 Task: Add a button with the title "Card Label" that adds the green label to the card.
Action: Mouse pressed left at (744, 229)
Screenshot: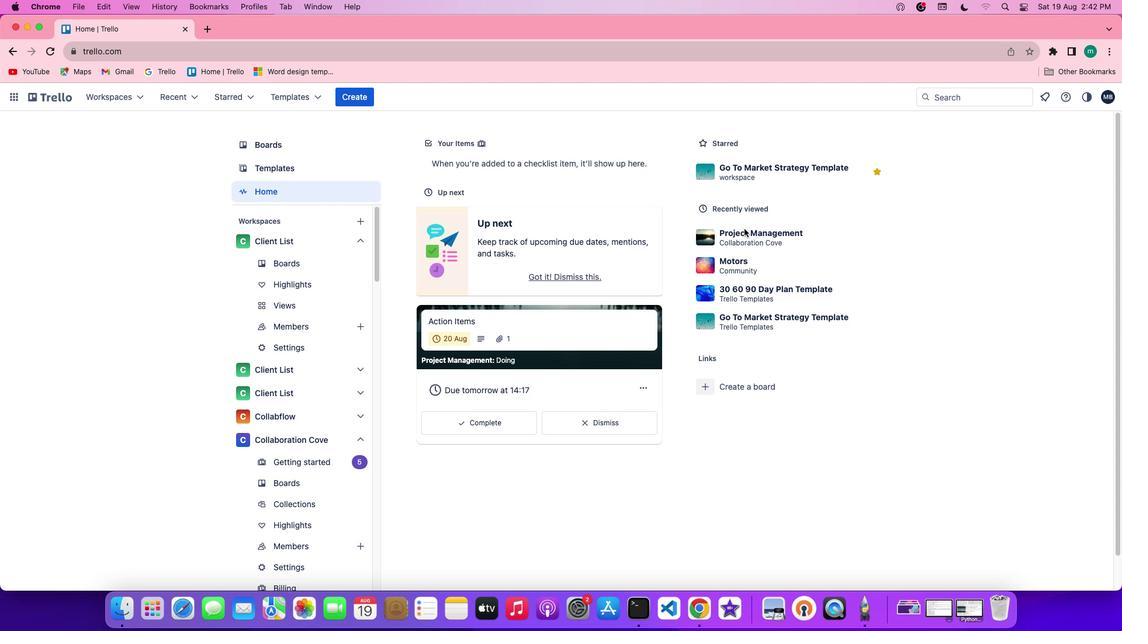 
Action: Mouse pressed left at (744, 229)
Screenshot: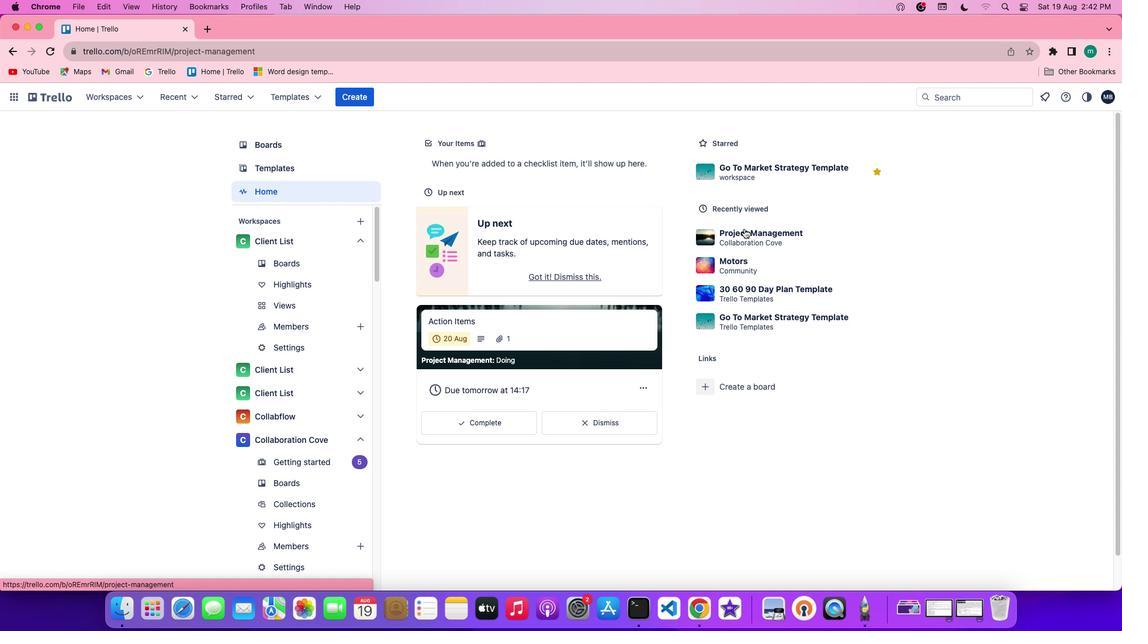 
Action: Mouse moved to (488, 242)
Screenshot: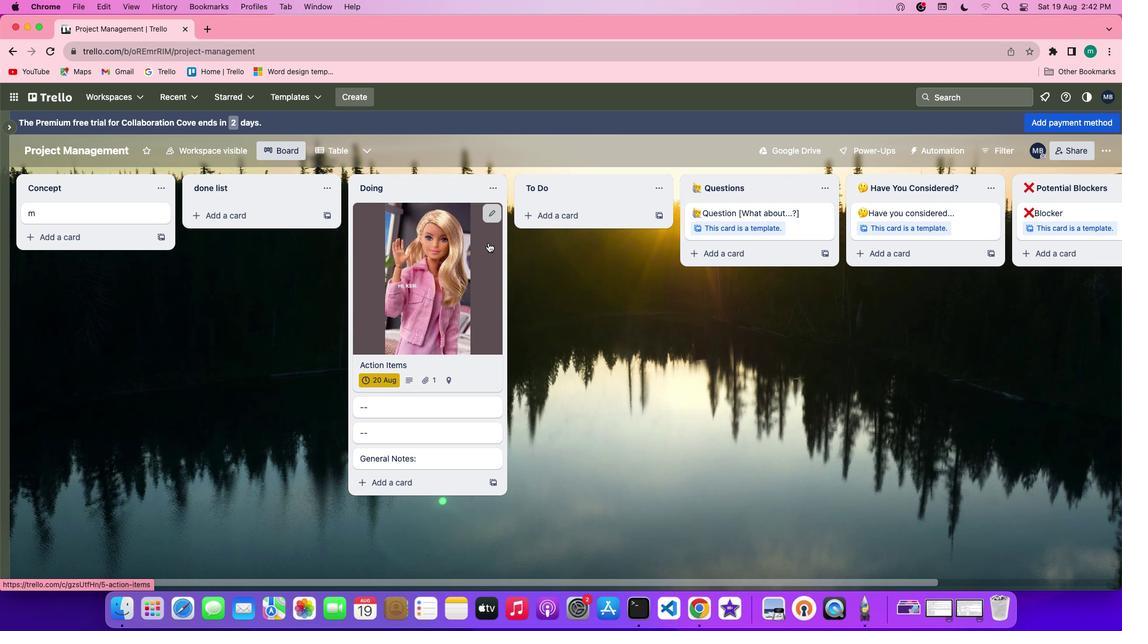 
Action: Mouse pressed left at (488, 242)
Screenshot: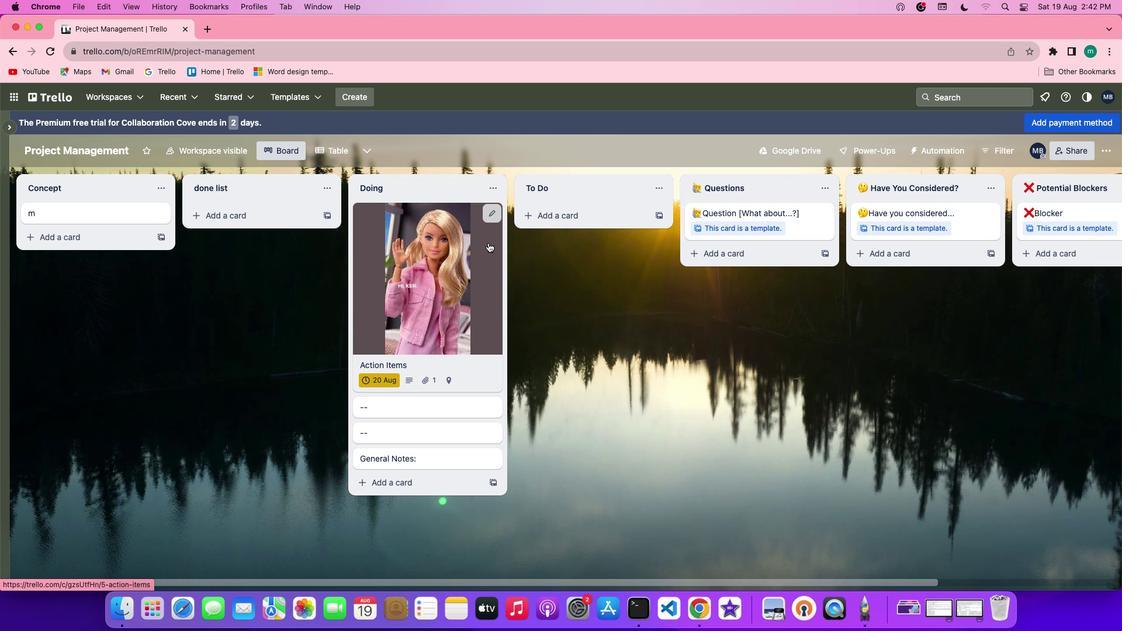 
Action: Mouse moved to (751, 354)
Screenshot: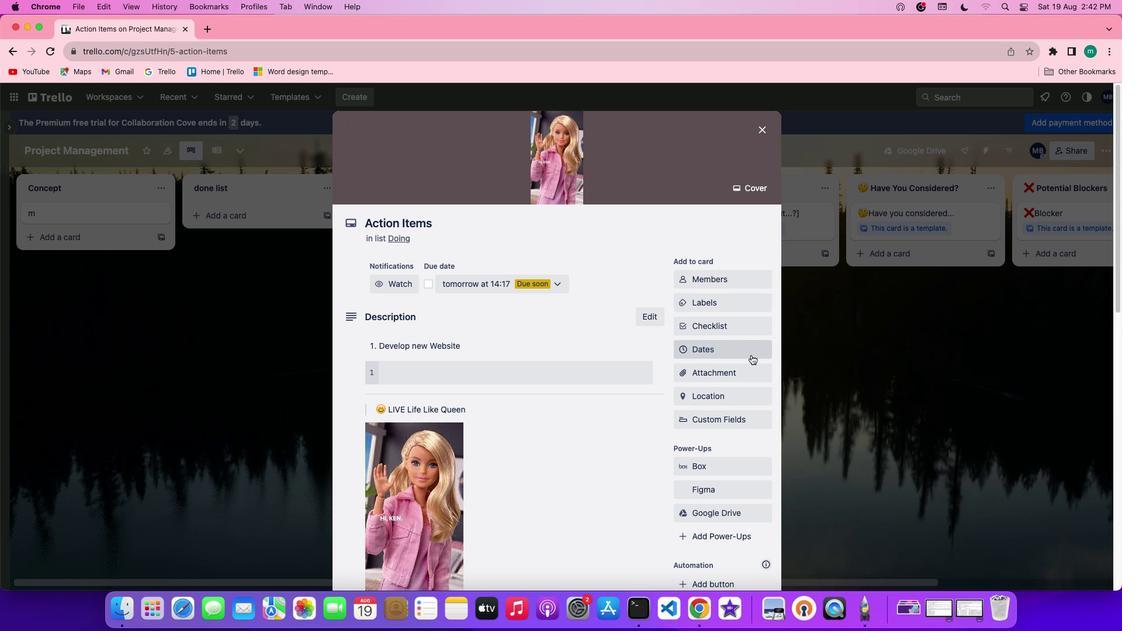 
Action: Mouse scrolled (751, 354) with delta (0, 0)
Screenshot: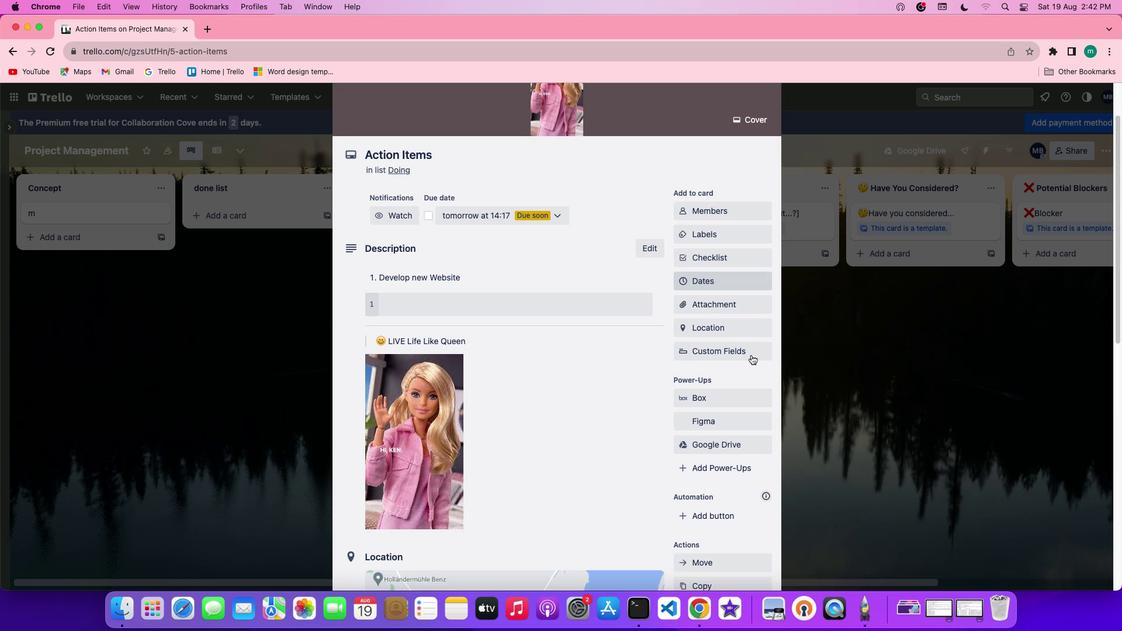 
Action: Mouse scrolled (751, 354) with delta (0, 0)
Screenshot: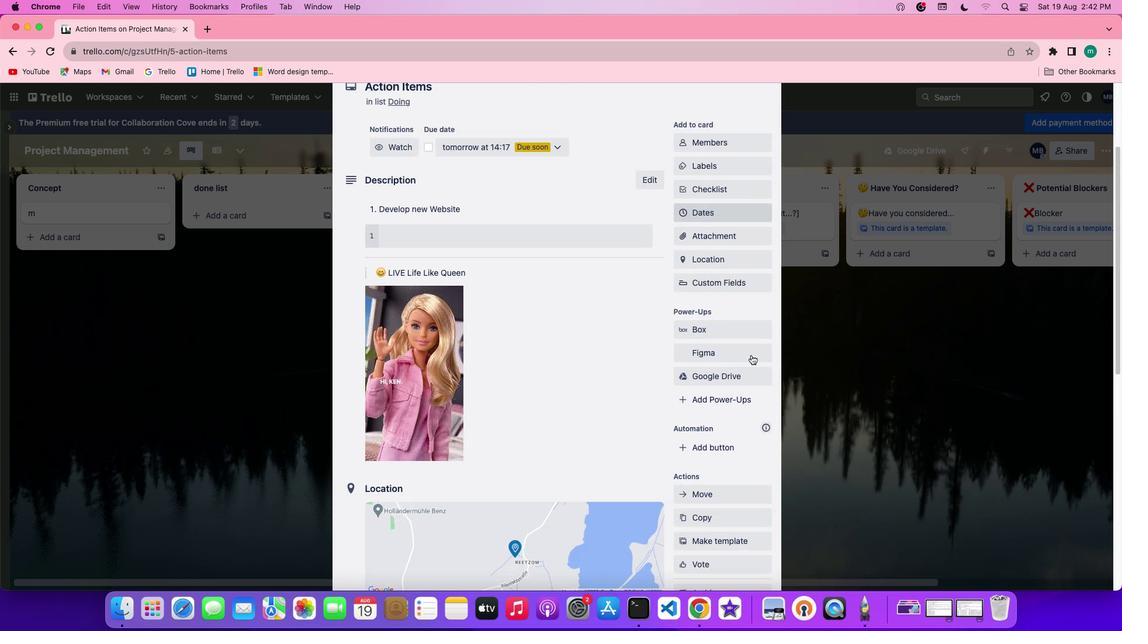 
Action: Mouse scrolled (751, 354) with delta (0, -1)
Screenshot: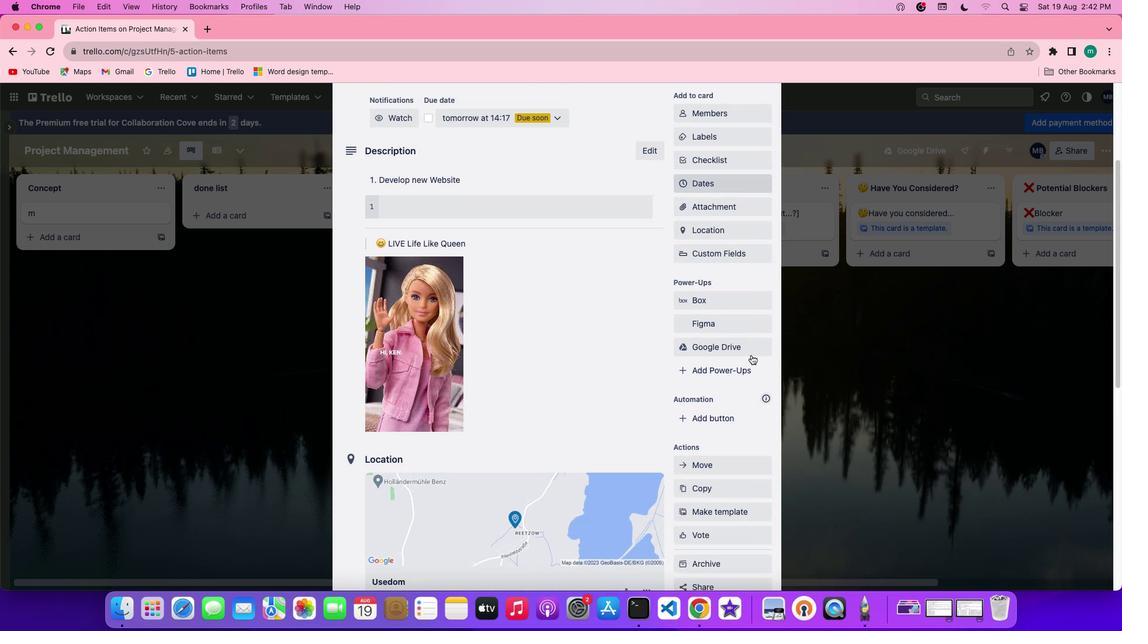 
Action: Mouse scrolled (751, 354) with delta (0, -2)
Screenshot: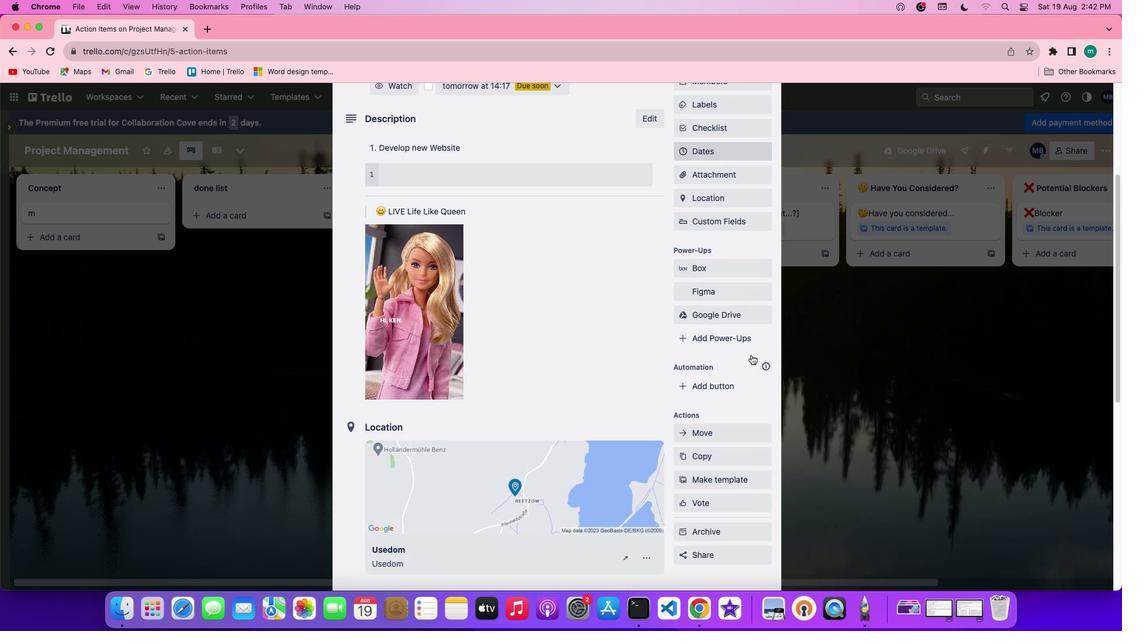 
Action: Mouse scrolled (751, 354) with delta (0, 0)
Screenshot: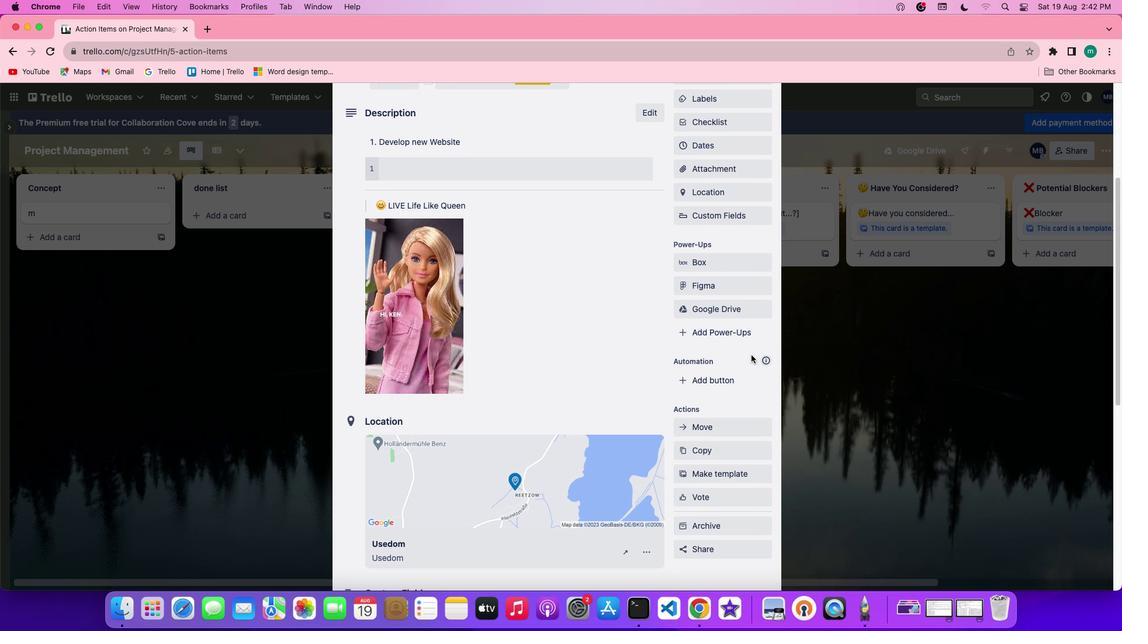 
Action: Mouse scrolled (751, 354) with delta (0, 0)
Screenshot: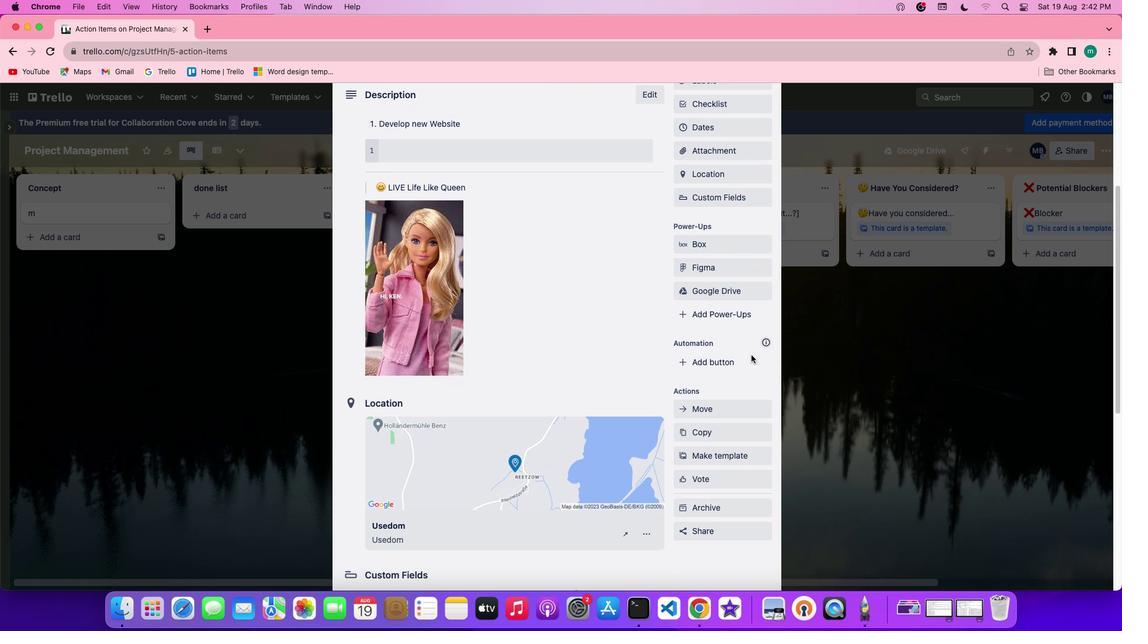
Action: Mouse scrolled (751, 354) with delta (0, 0)
Screenshot: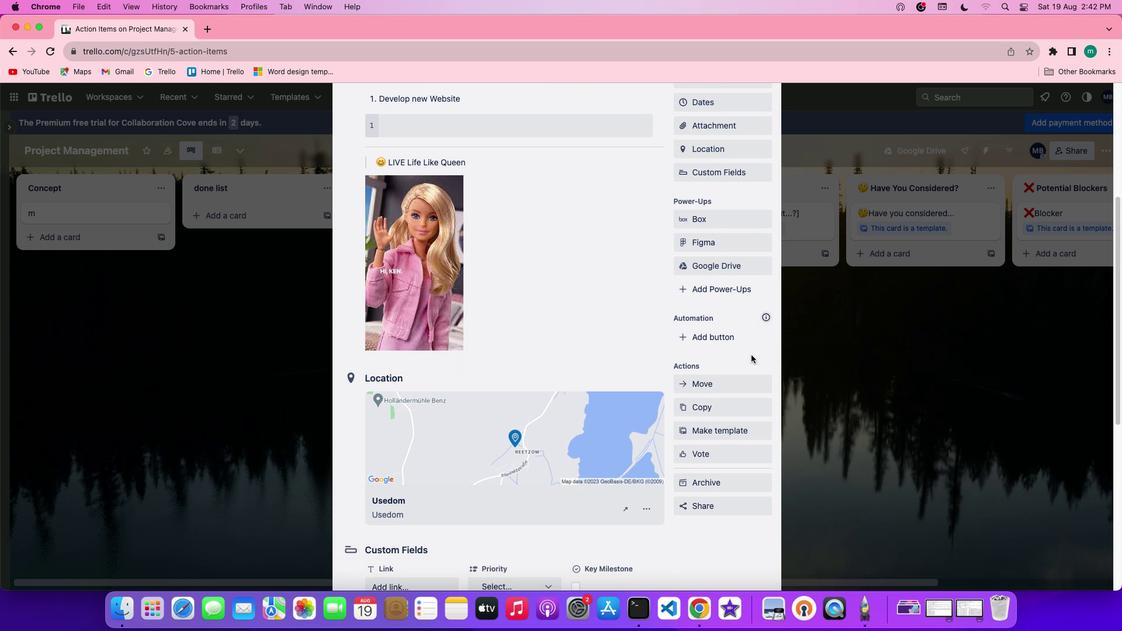
Action: Mouse moved to (727, 332)
Screenshot: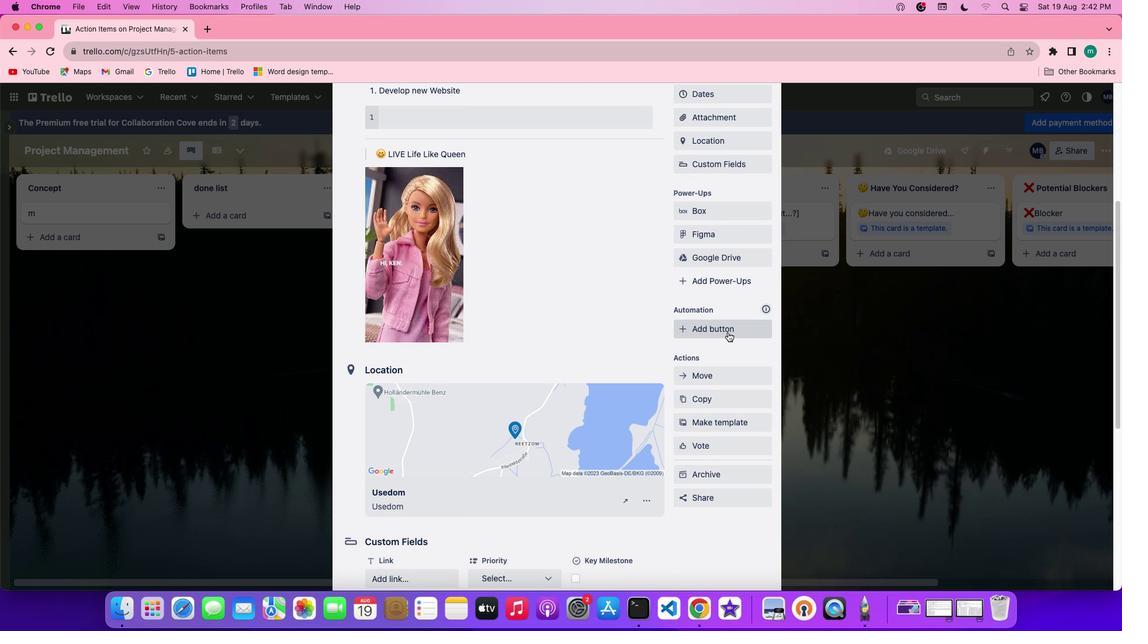 
Action: Mouse pressed left at (727, 332)
Screenshot: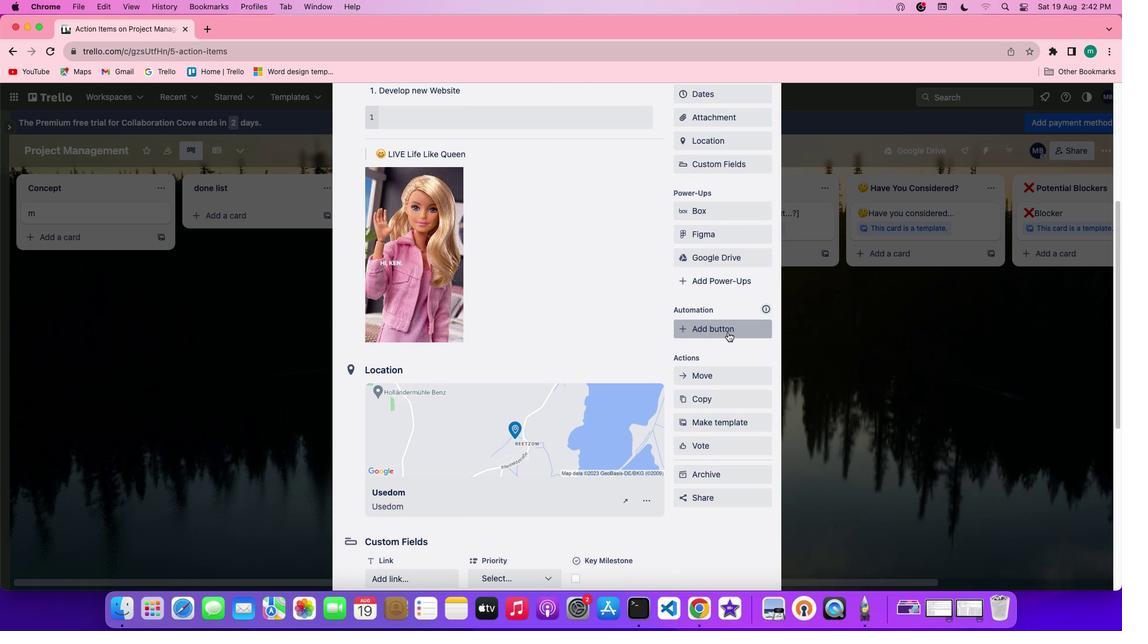 
Action: Mouse moved to (796, 225)
Screenshot: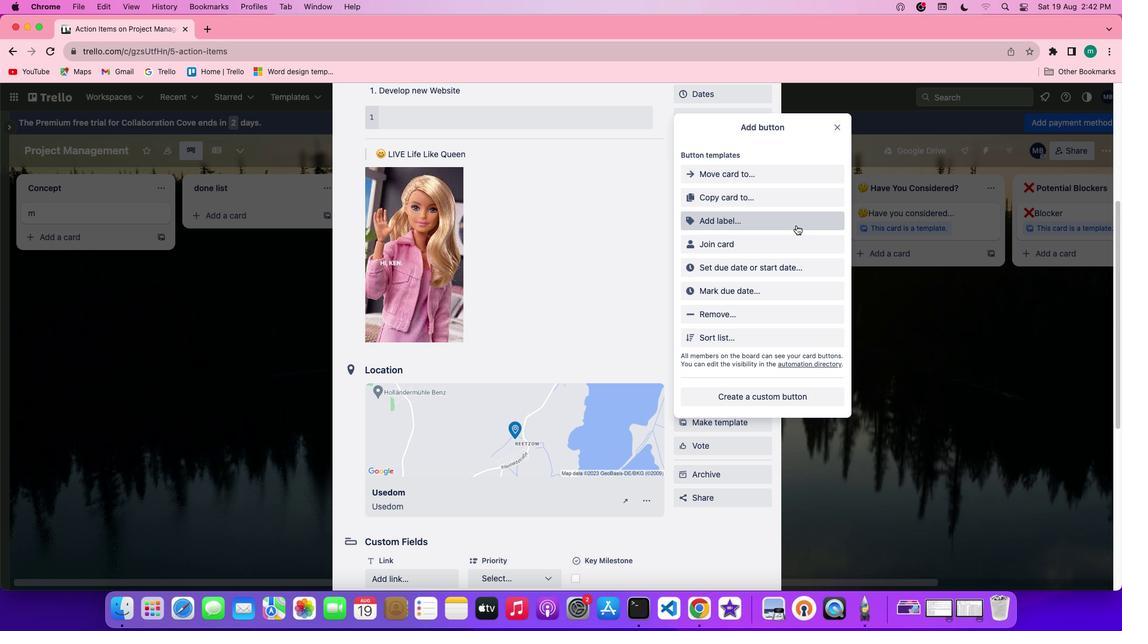 
Action: Mouse pressed left at (796, 225)
Screenshot: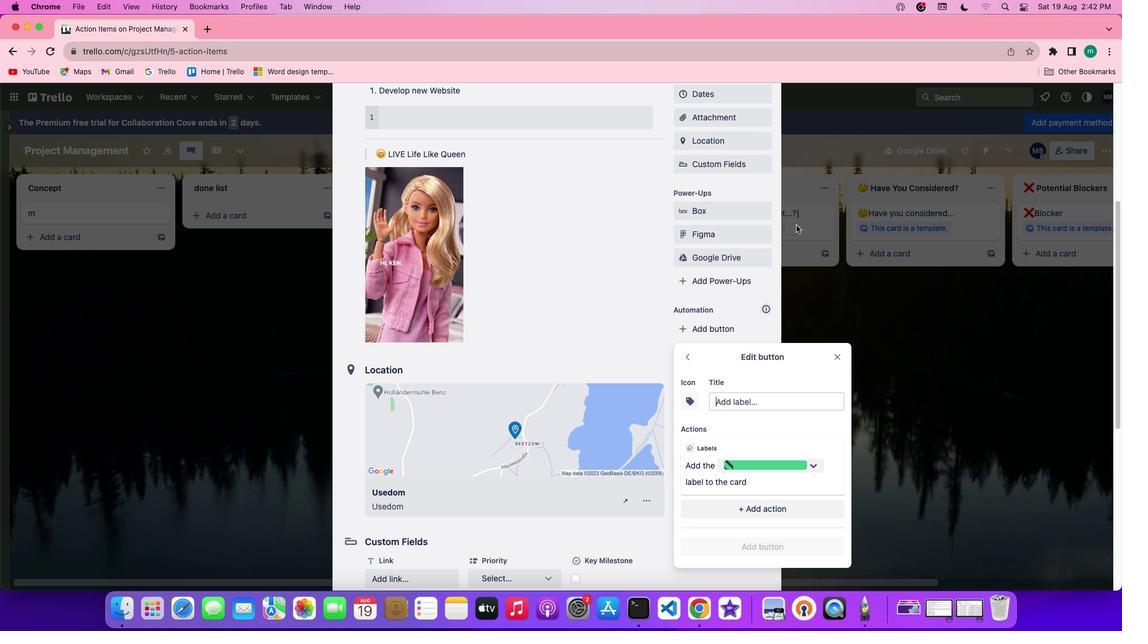 
Action: Mouse moved to (787, 399)
Screenshot: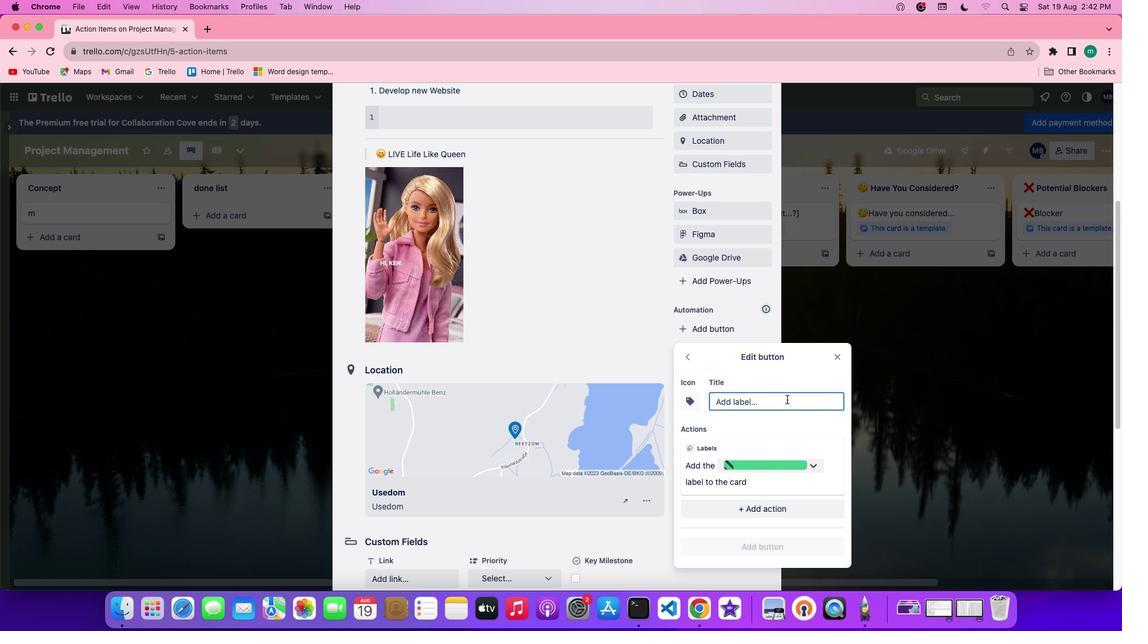 
Action: Mouse pressed left at (787, 399)
Screenshot: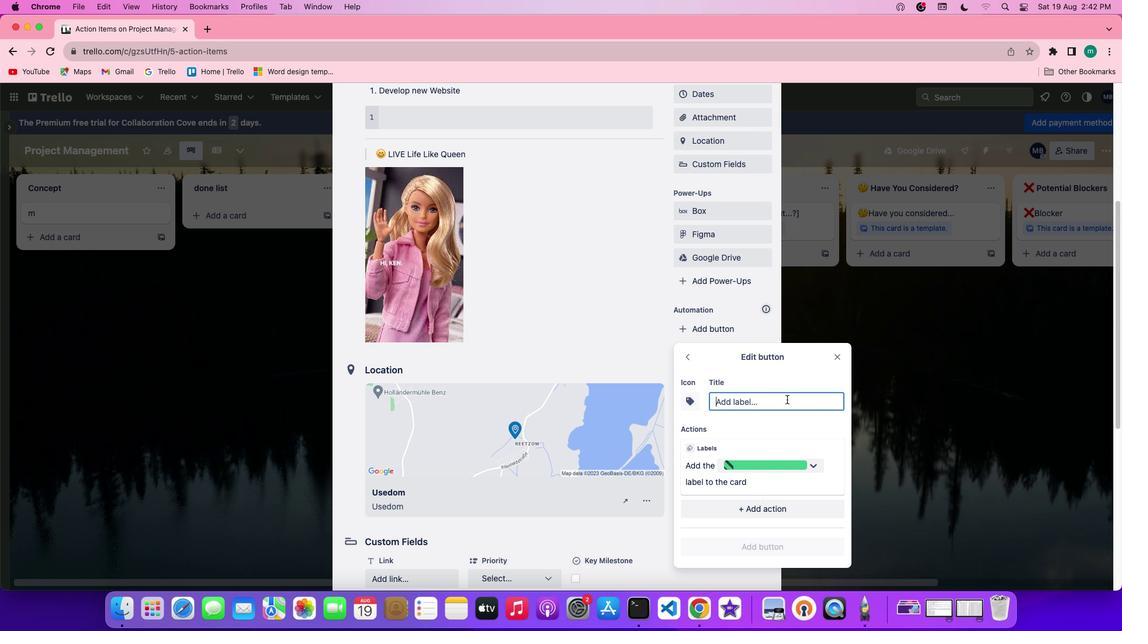 
Action: Mouse moved to (782, 381)
Screenshot: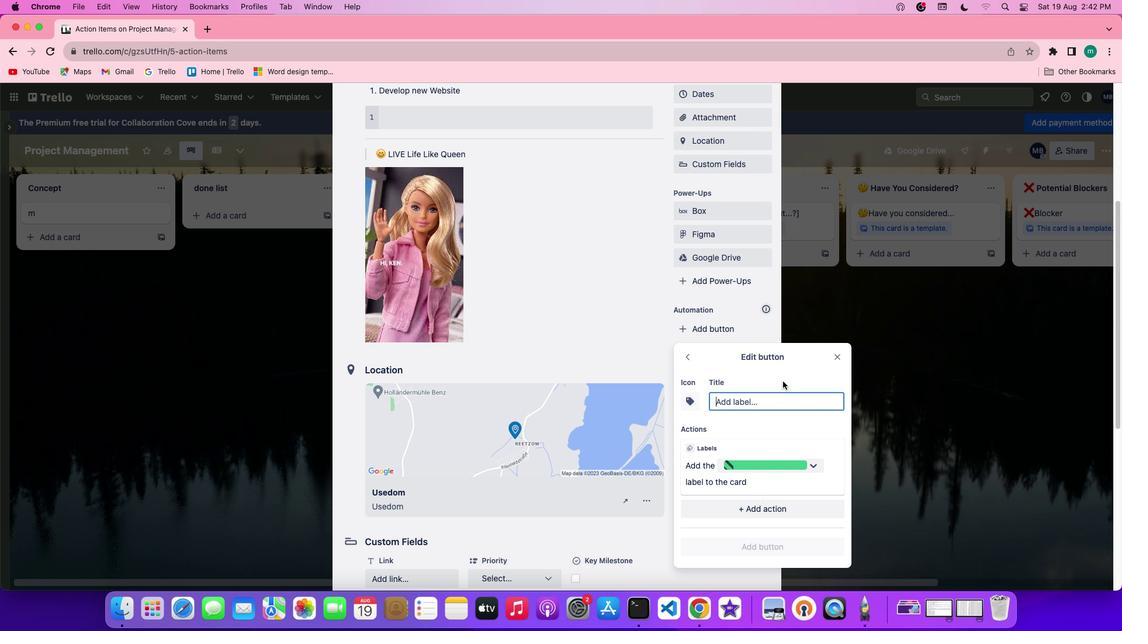 
Action: Key pressed Key.shift'C''a''r''d'Key.spaceKey.shift'L''a''b''e''l'
Screenshot: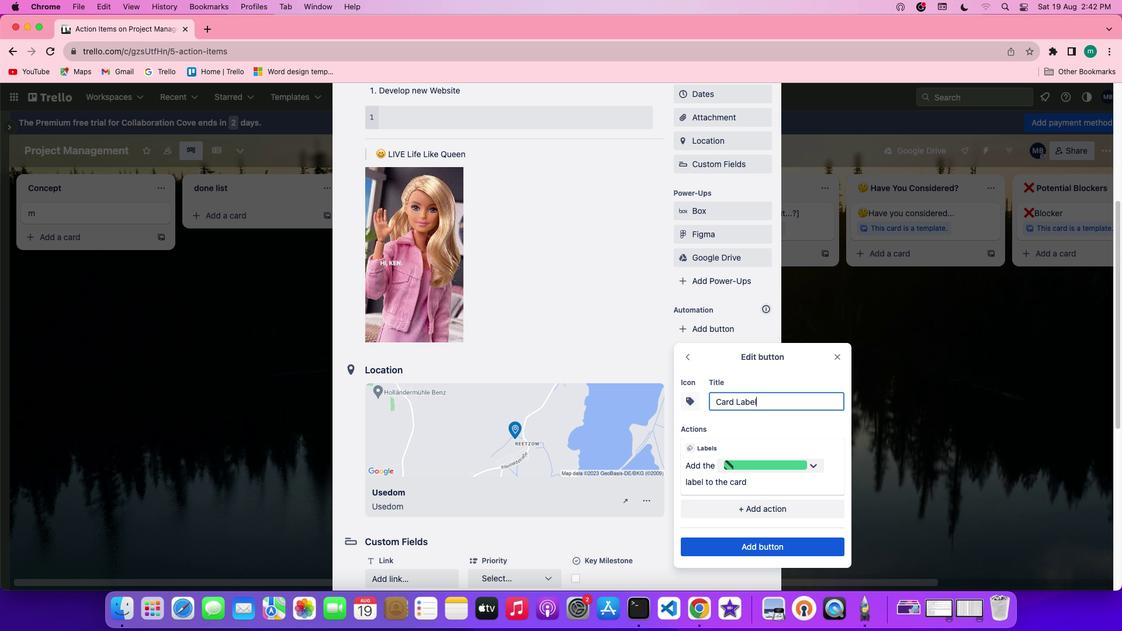 
Action: Mouse moved to (791, 459)
Screenshot: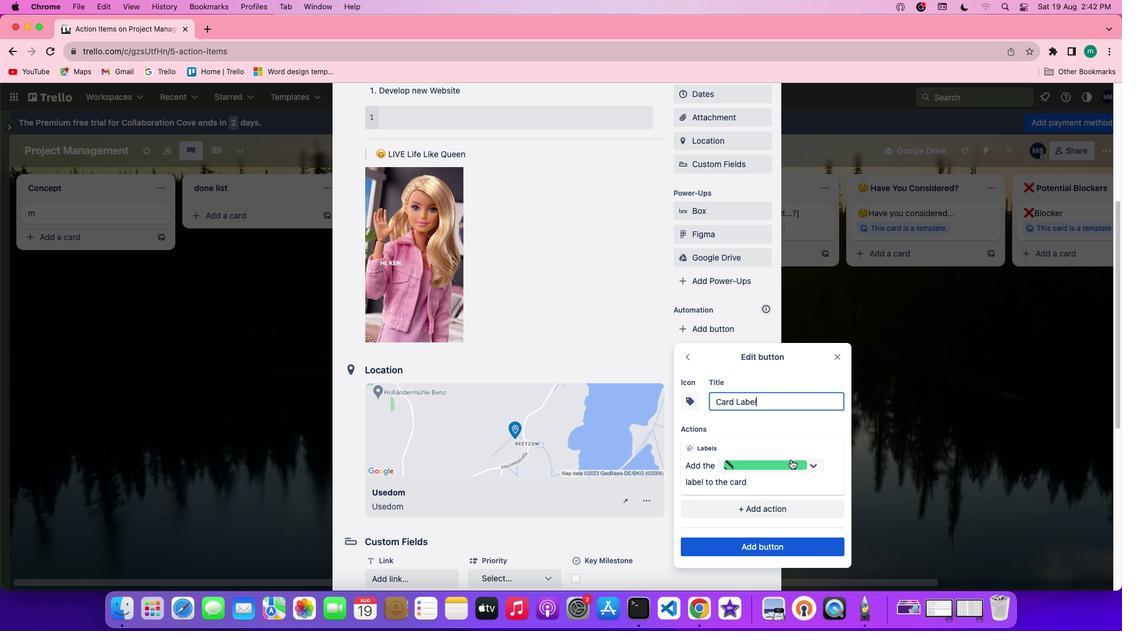 
Action: Mouse scrolled (791, 459) with delta (0, 0)
Screenshot: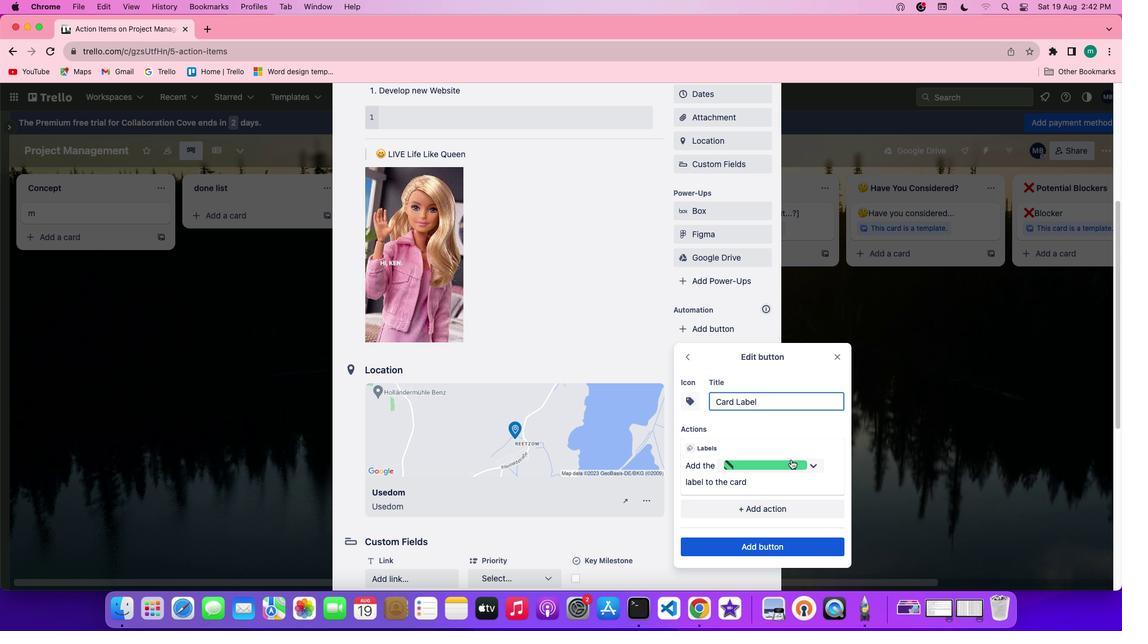 
Action: Mouse scrolled (791, 459) with delta (0, 0)
Screenshot: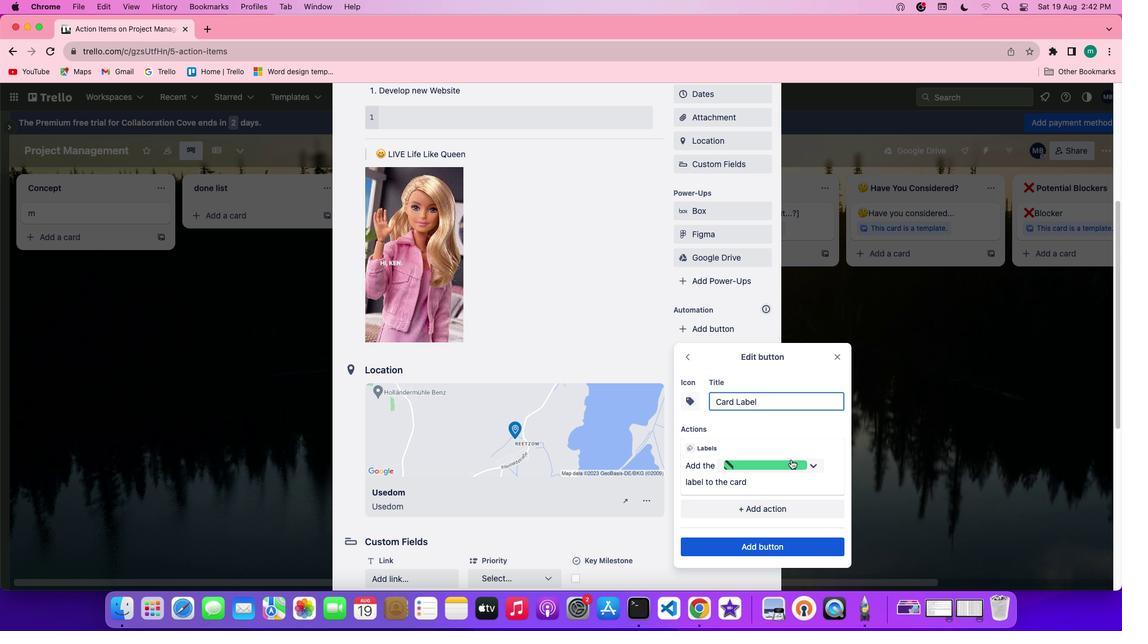 
Action: Mouse moved to (813, 468)
Screenshot: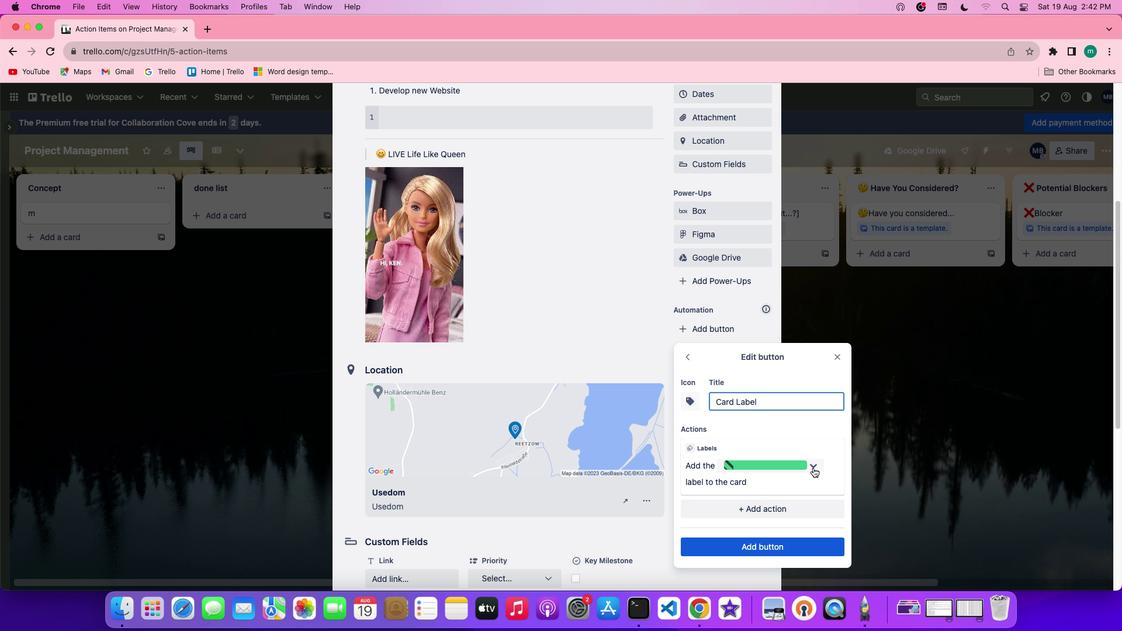 
Action: Mouse pressed left at (813, 468)
Screenshot: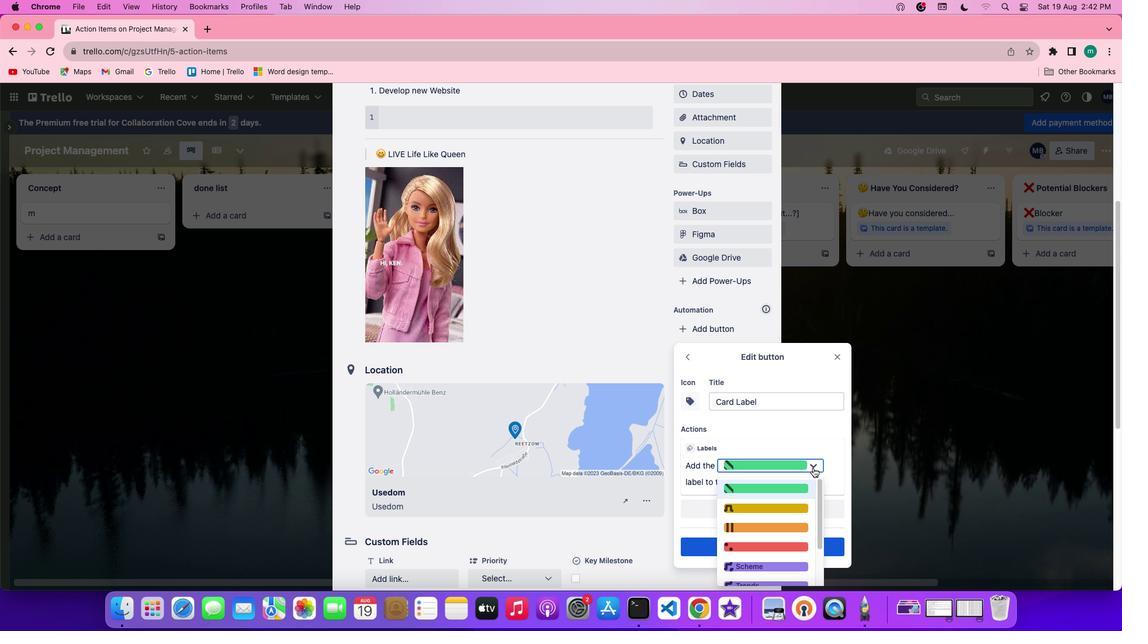 
Action: Mouse moved to (801, 484)
Screenshot: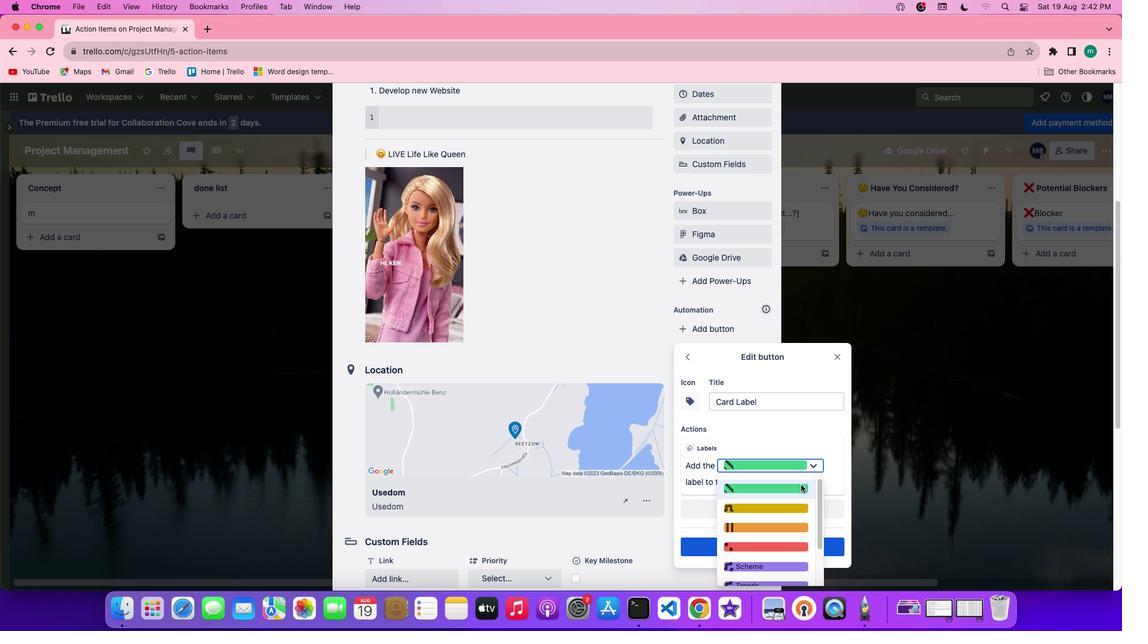 
Action: Mouse pressed left at (801, 484)
Screenshot: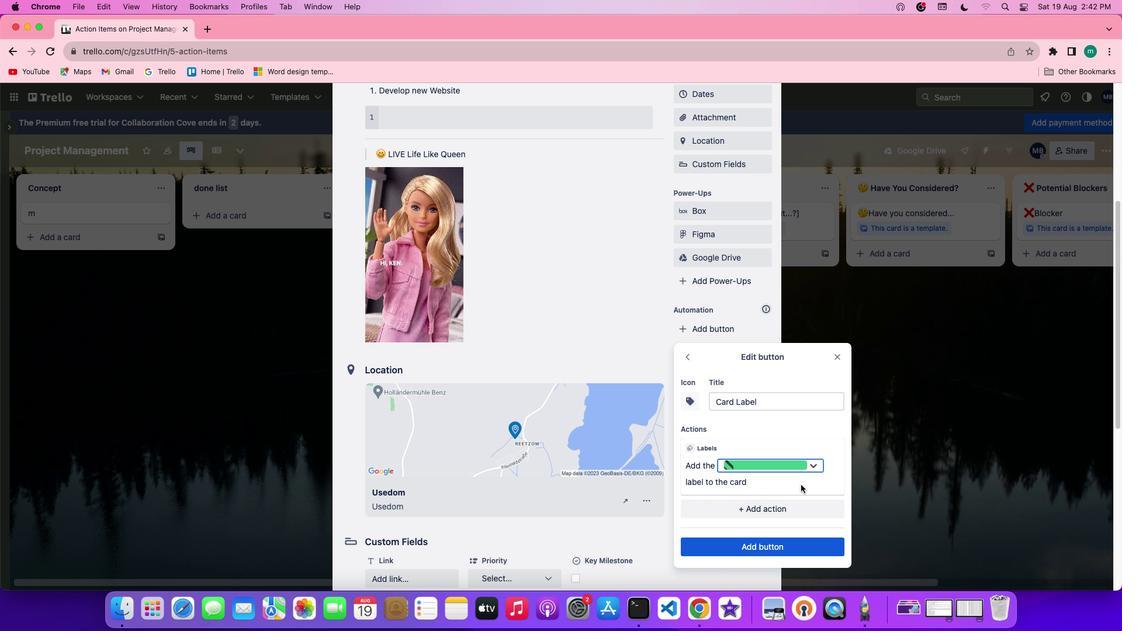 
Action: Mouse moved to (814, 543)
Screenshot: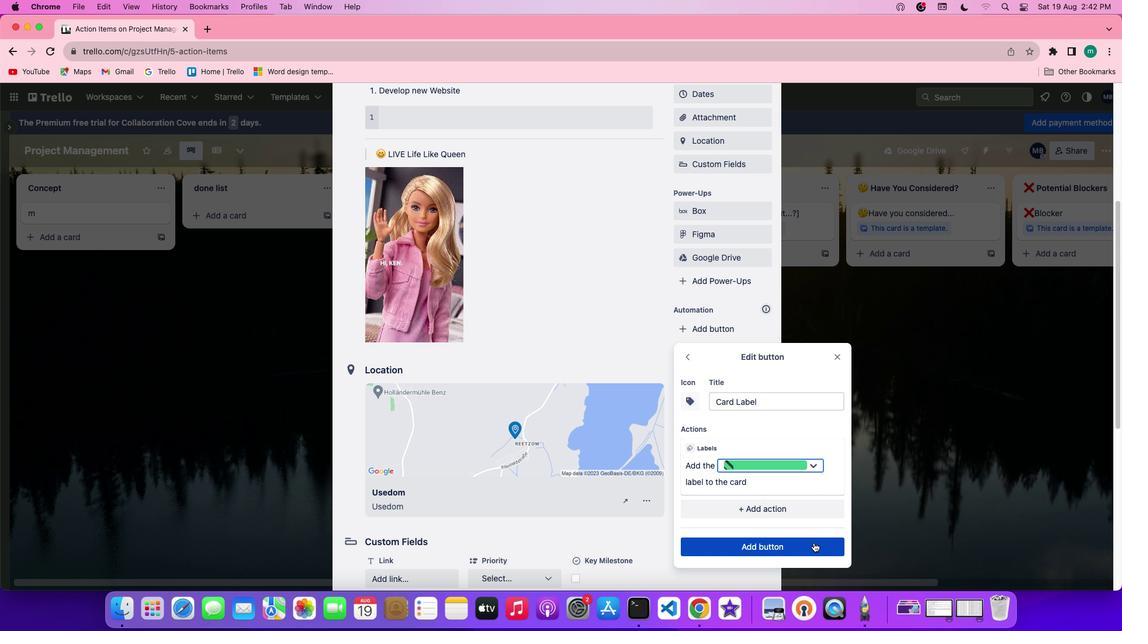 
Action: Mouse pressed left at (814, 543)
Screenshot: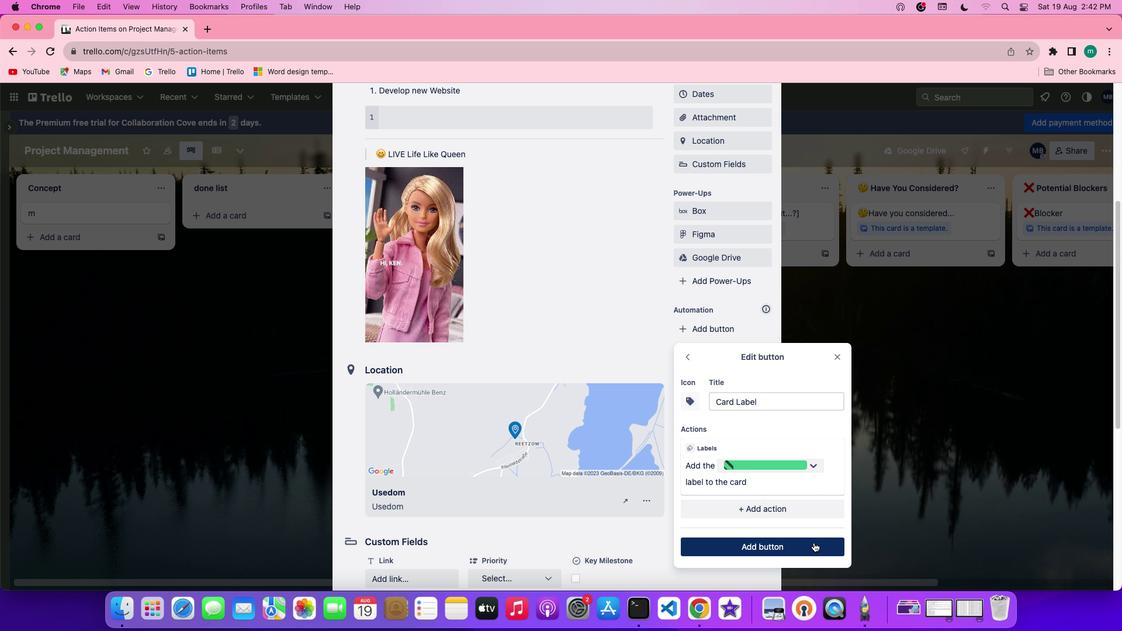 
